 Task: Add Korbel Brut Champagne to the cart.
Action: Mouse moved to (738, 242)
Screenshot: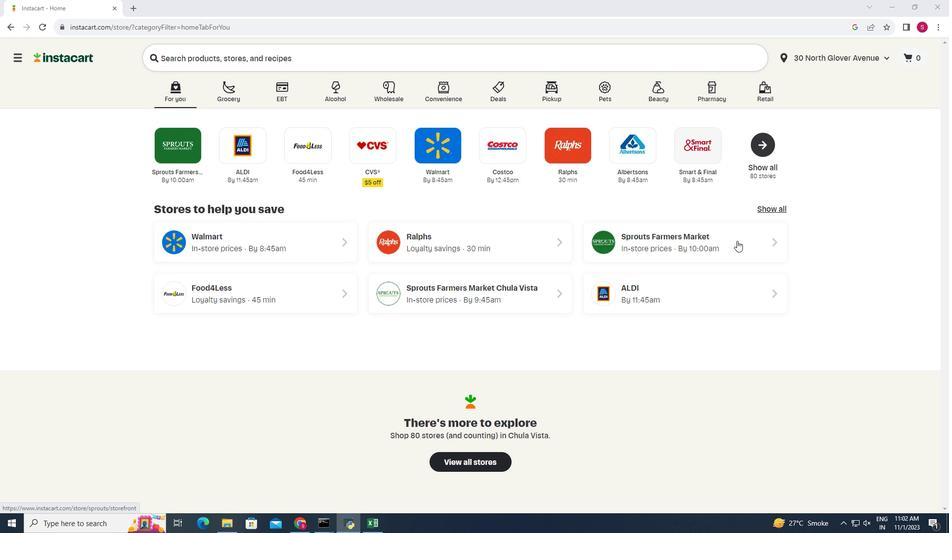
Action: Mouse pressed left at (738, 242)
Screenshot: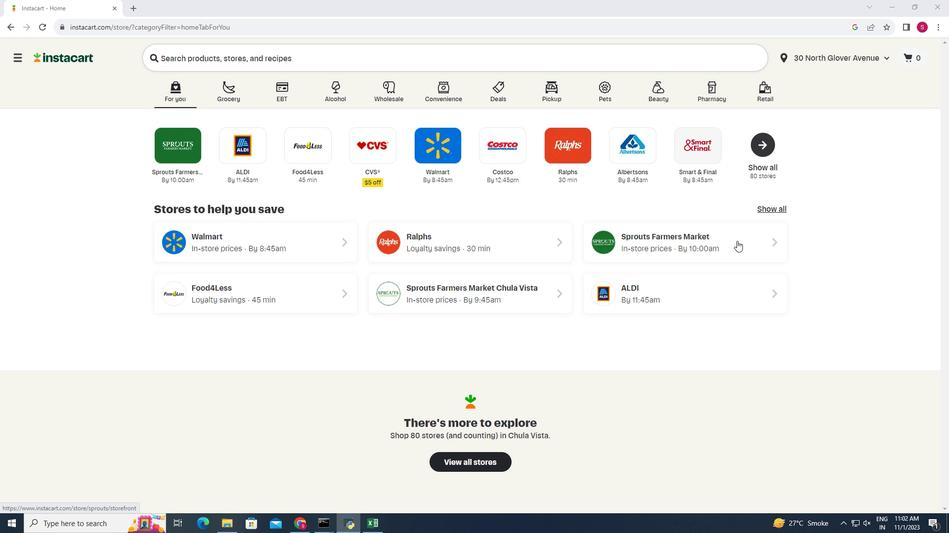 
Action: Mouse moved to (24, 472)
Screenshot: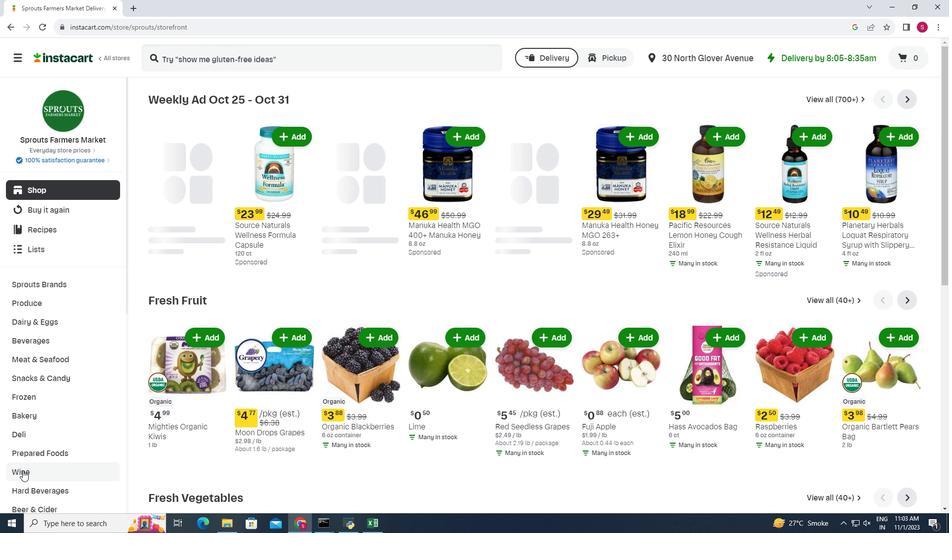 
Action: Mouse pressed left at (24, 472)
Screenshot: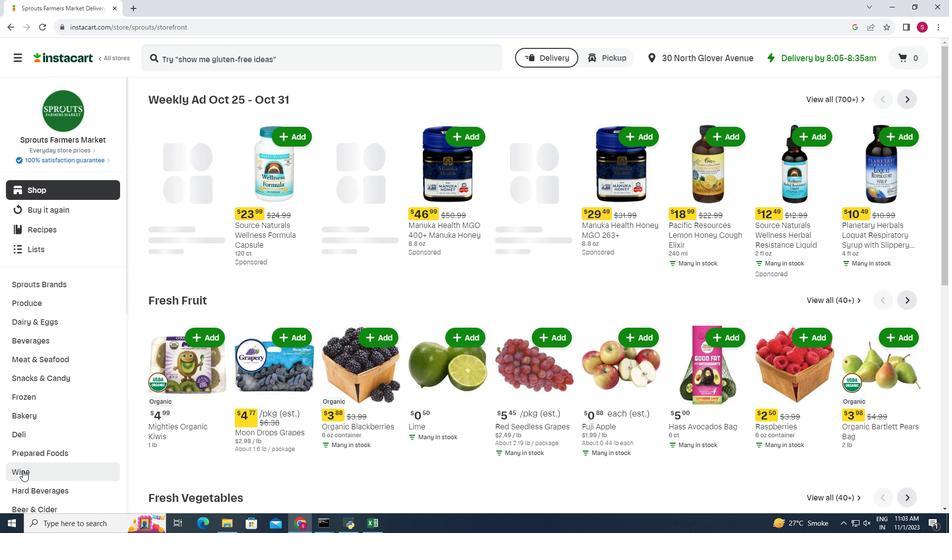 
Action: Mouse moved to (334, 124)
Screenshot: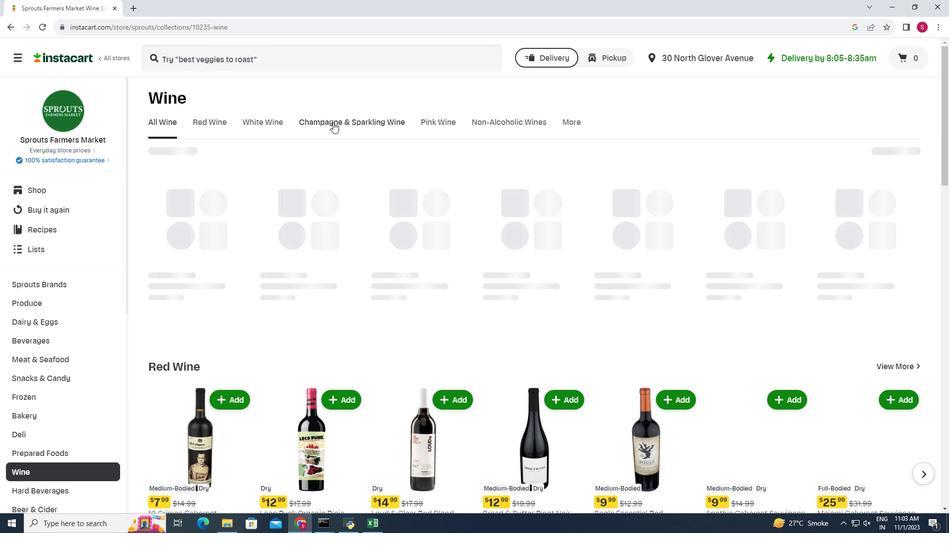 
Action: Mouse pressed left at (334, 124)
Screenshot: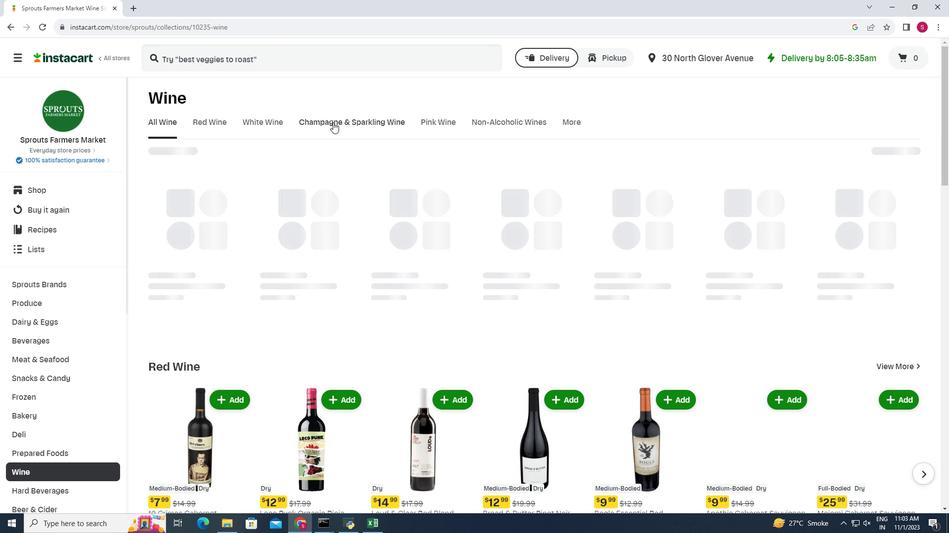 
Action: Mouse moved to (893, 242)
Screenshot: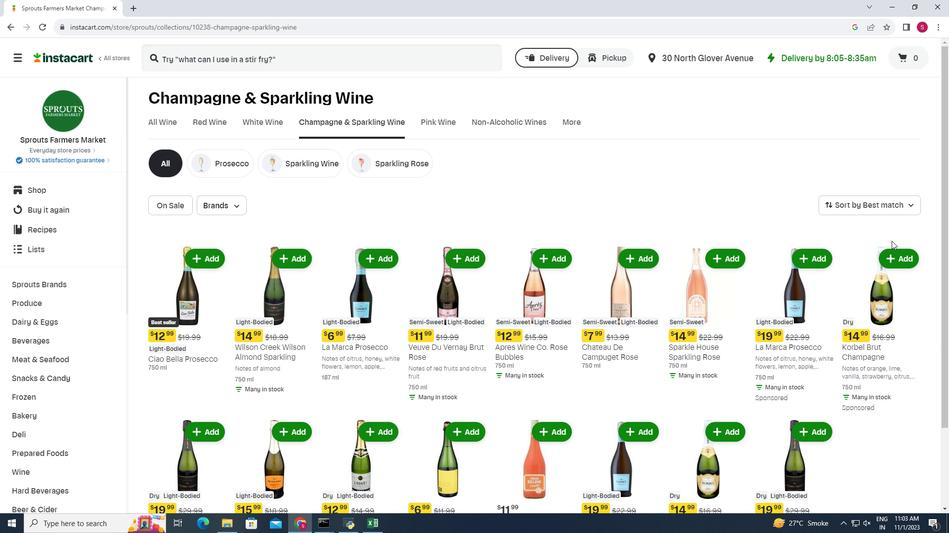 
Action: Mouse pressed left at (893, 242)
Screenshot: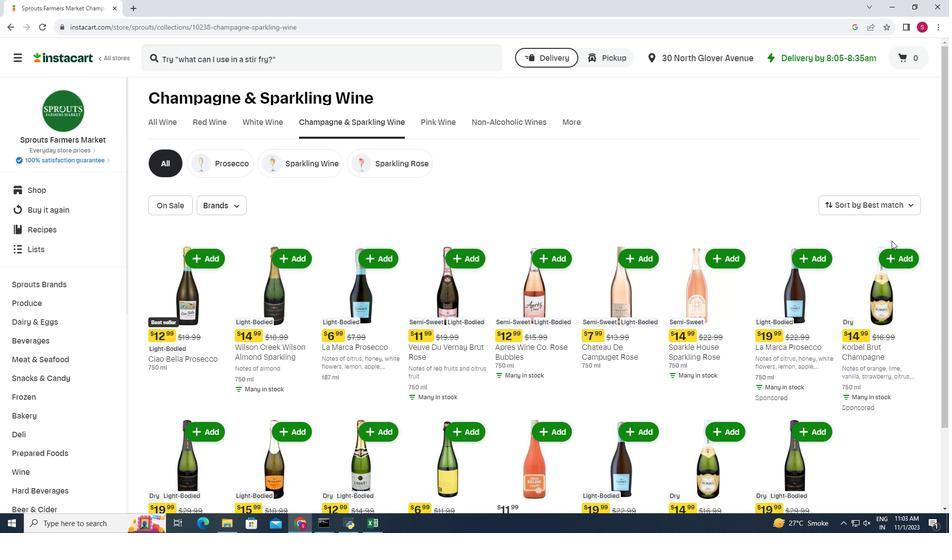 
Action: Mouse moved to (897, 260)
Screenshot: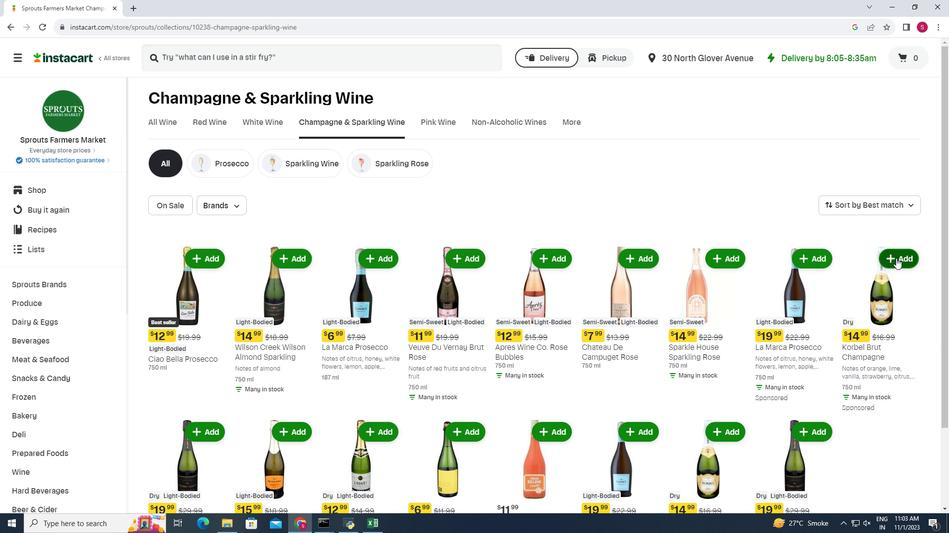 
Action: Mouse pressed left at (897, 260)
Screenshot: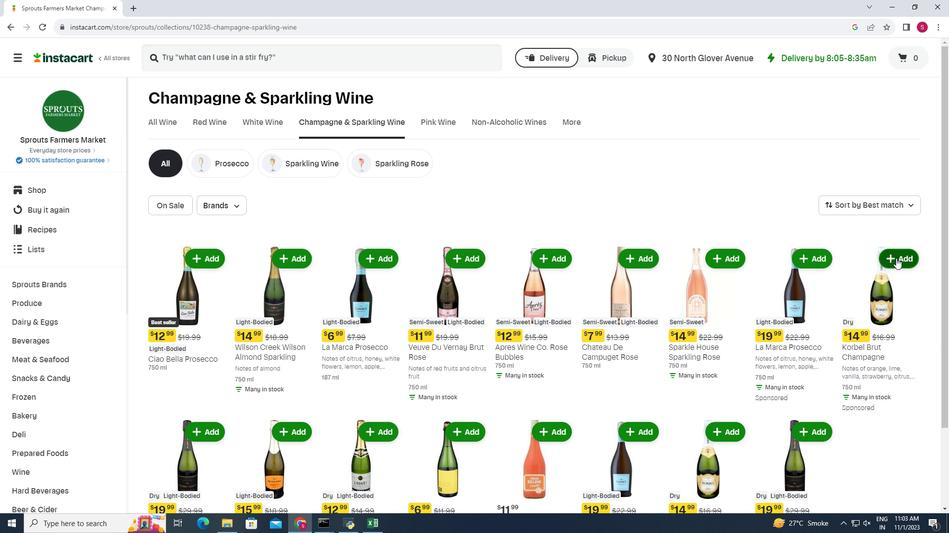 
Action: Mouse moved to (785, 216)
Screenshot: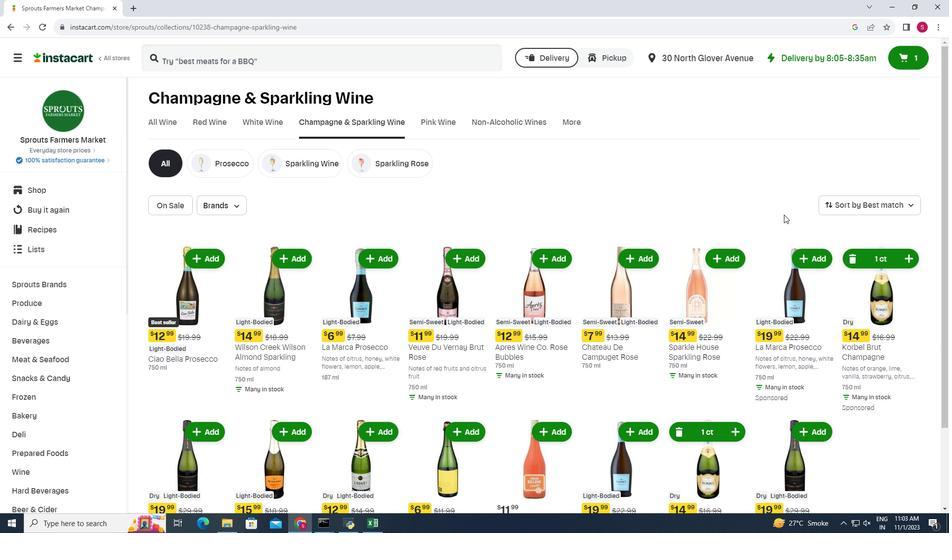 
